 Task: Select the solarized light in the preferred high contrast light color theme.
Action: Mouse moved to (15, 571)
Screenshot: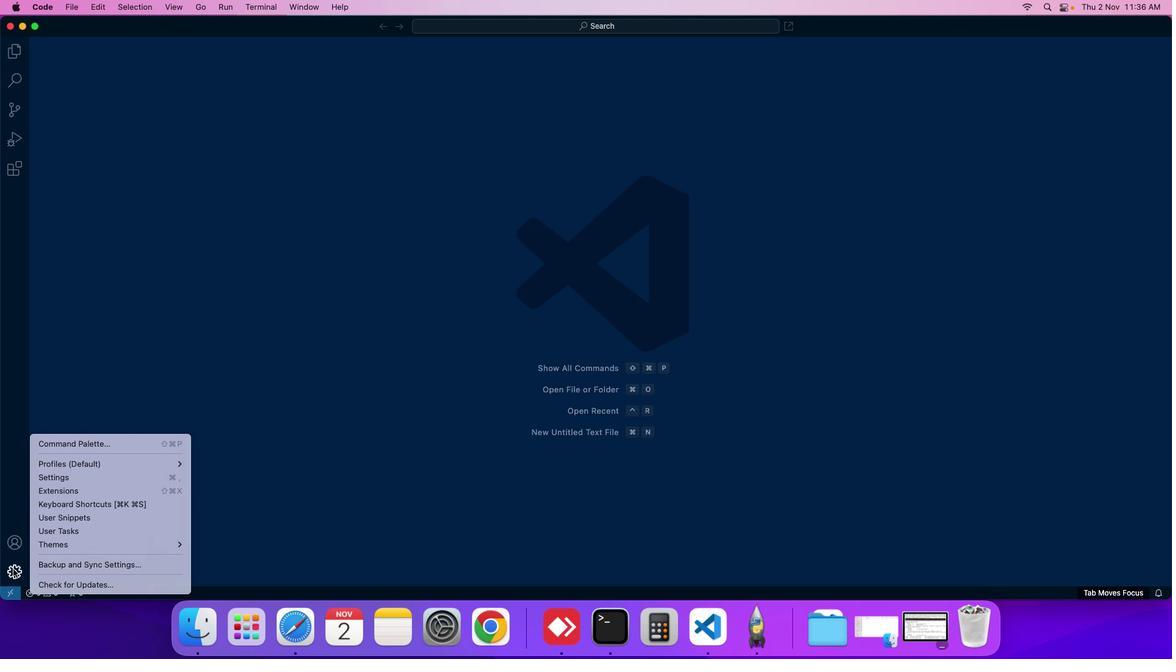 
Action: Mouse pressed left at (15, 571)
Screenshot: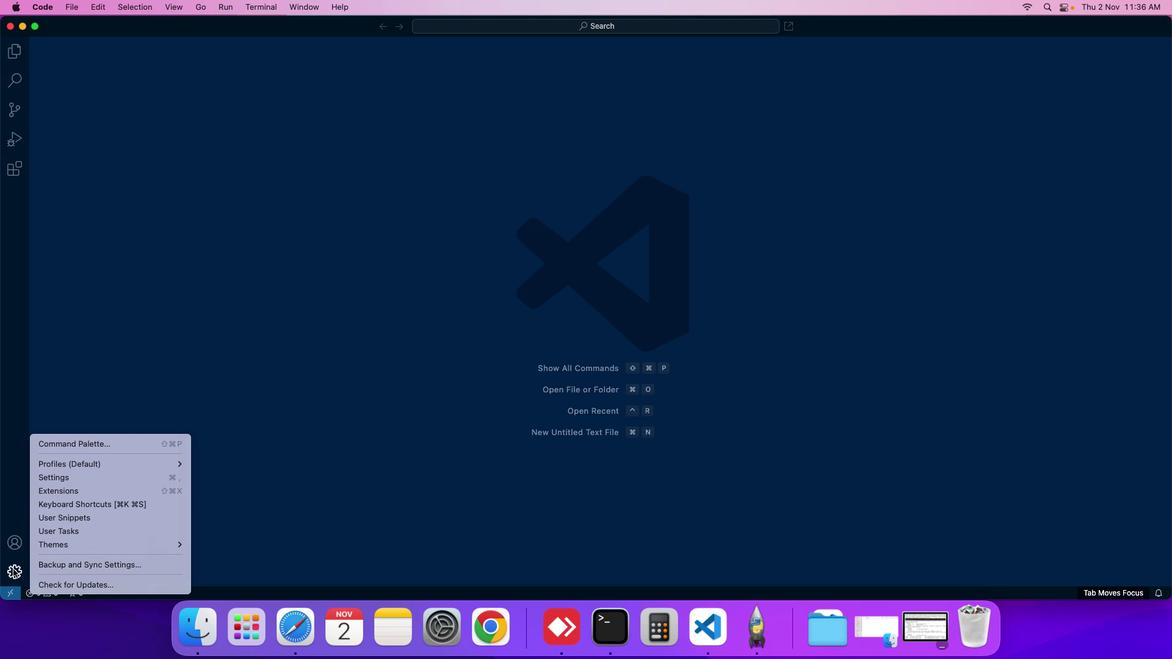 
Action: Mouse moved to (70, 479)
Screenshot: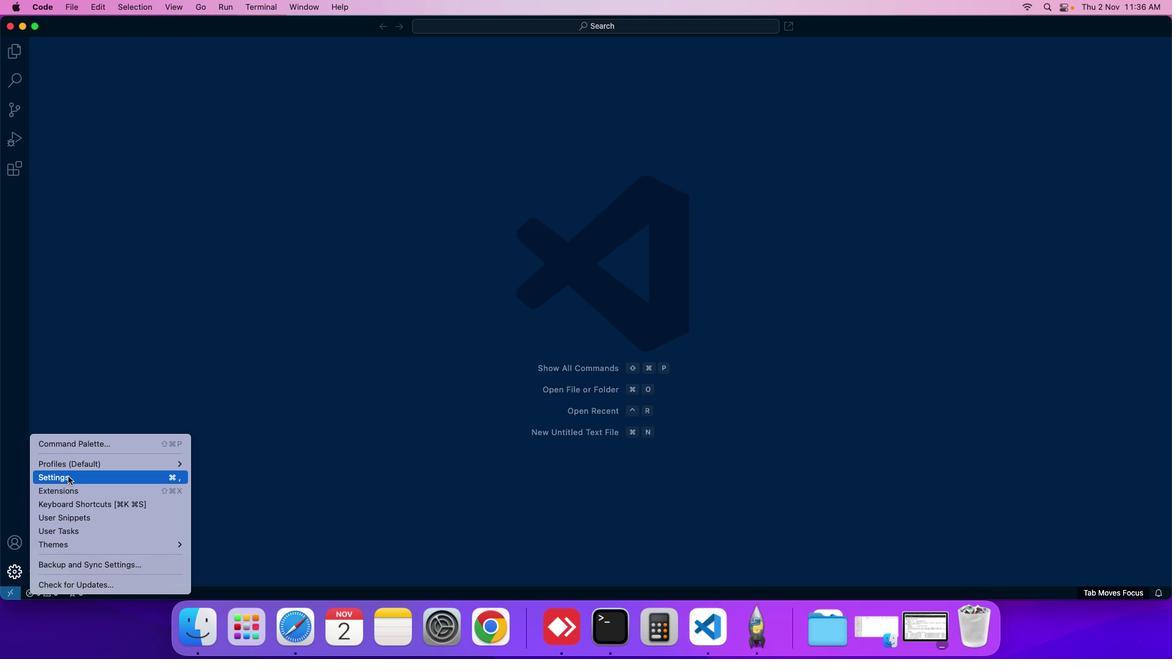 
Action: Mouse pressed left at (70, 479)
Screenshot: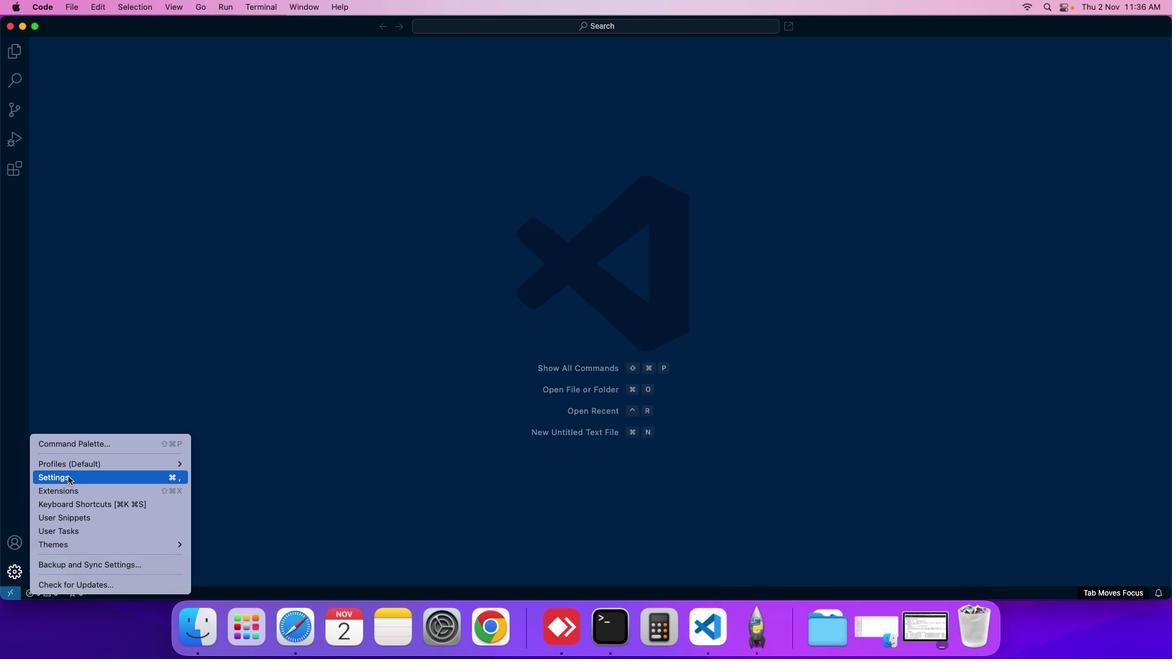 
Action: Mouse moved to (284, 153)
Screenshot: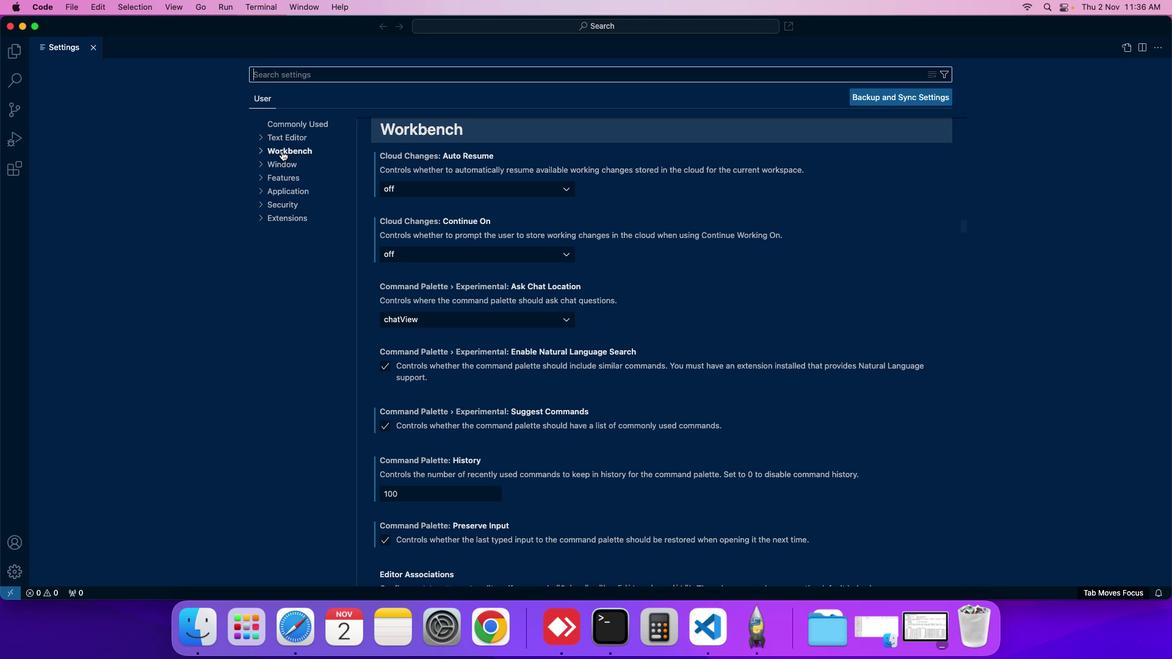 
Action: Mouse pressed left at (284, 153)
Screenshot: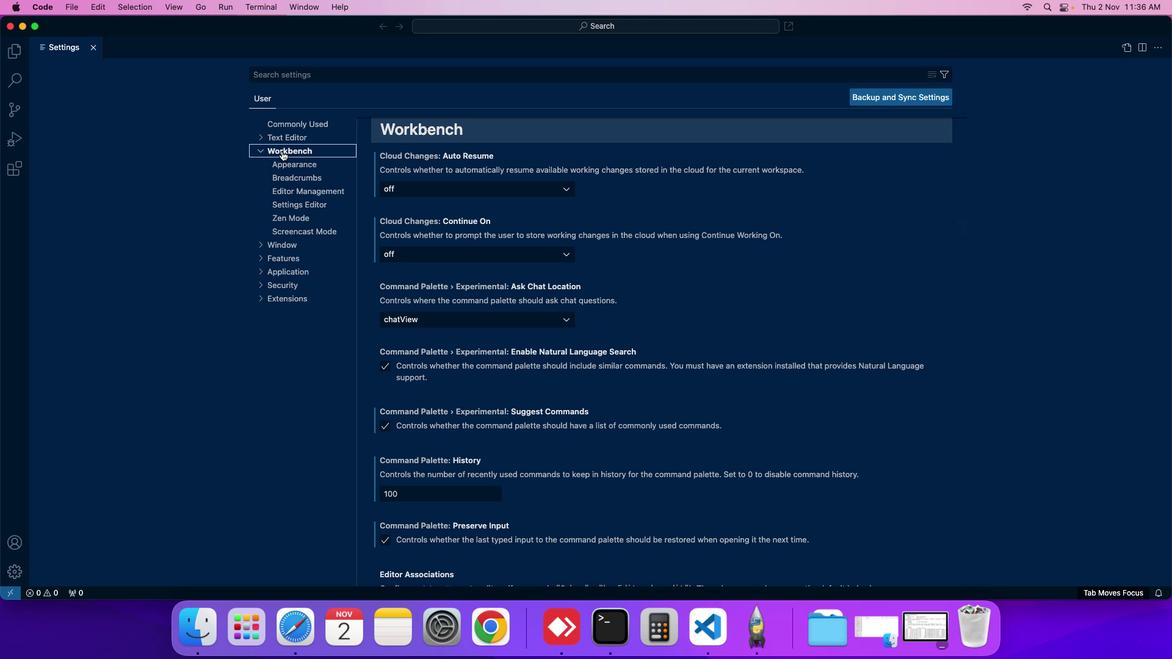 
Action: Mouse moved to (288, 164)
Screenshot: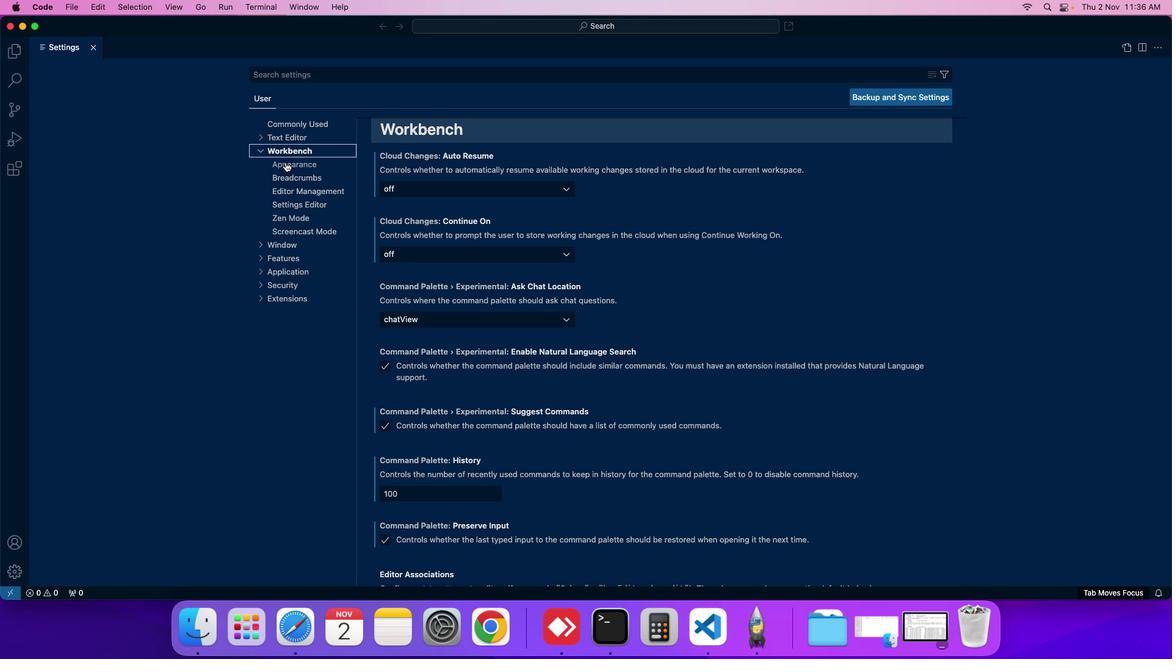 
Action: Mouse pressed left at (288, 164)
Screenshot: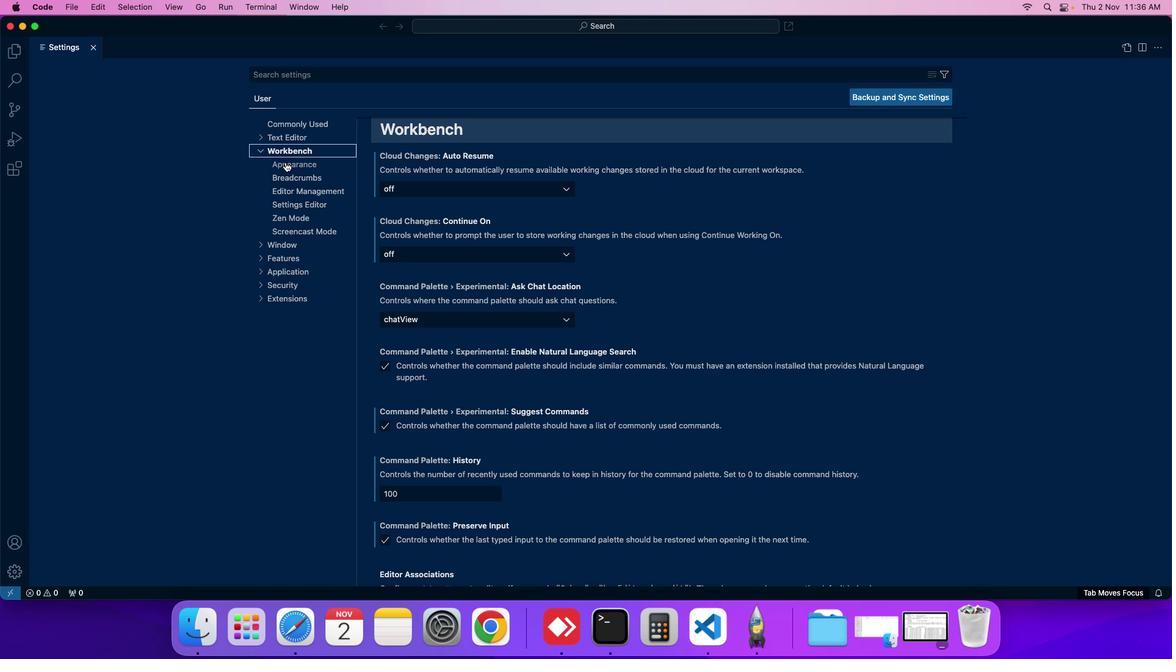 
Action: Mouse moved to (417, 399)
Screenshot: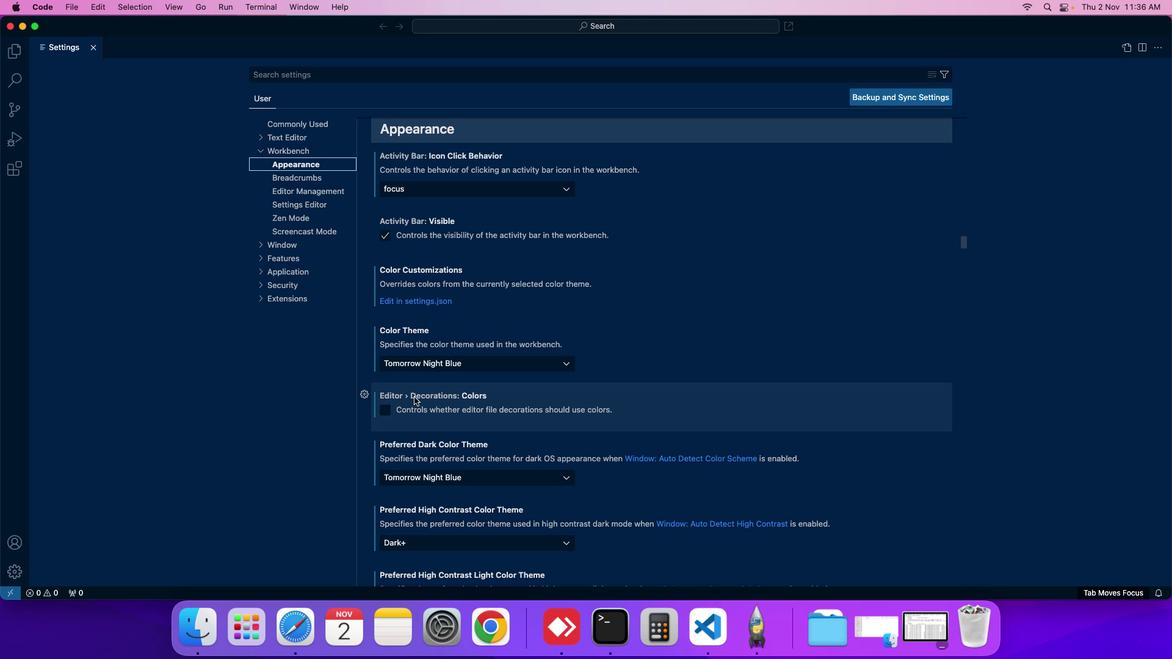 
Action: Mouse scrolled (417, 399) with delta (2, 1)
Screenshot: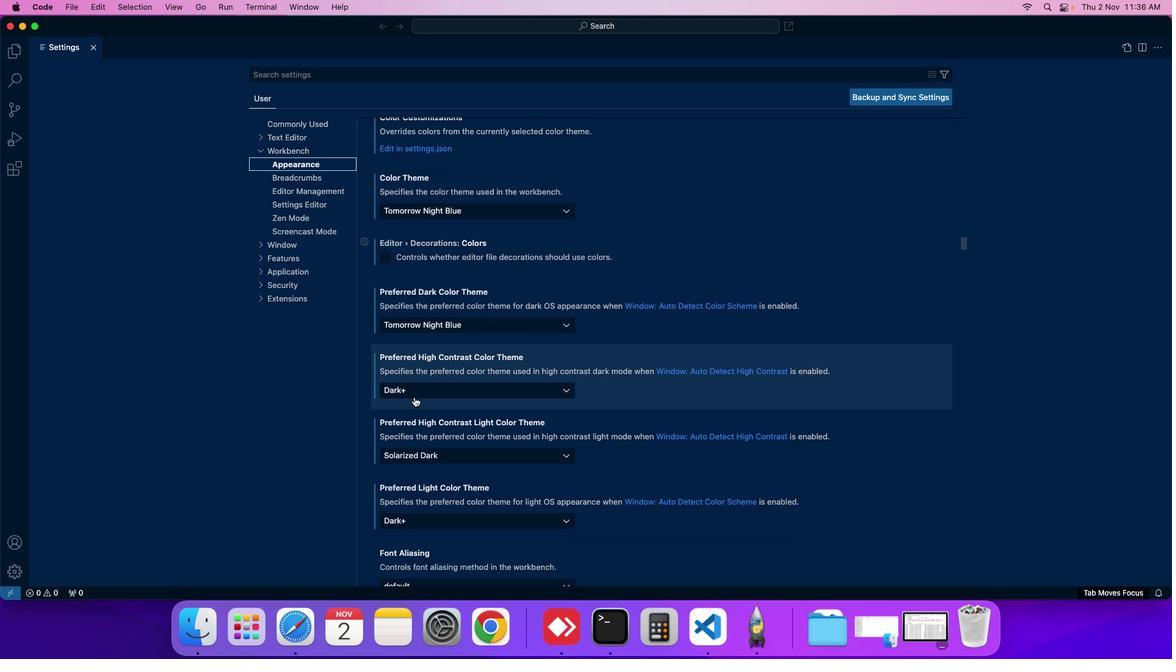 
Action: Mouse scrolled (417, 399) with delta (2, 1)
Screenshot: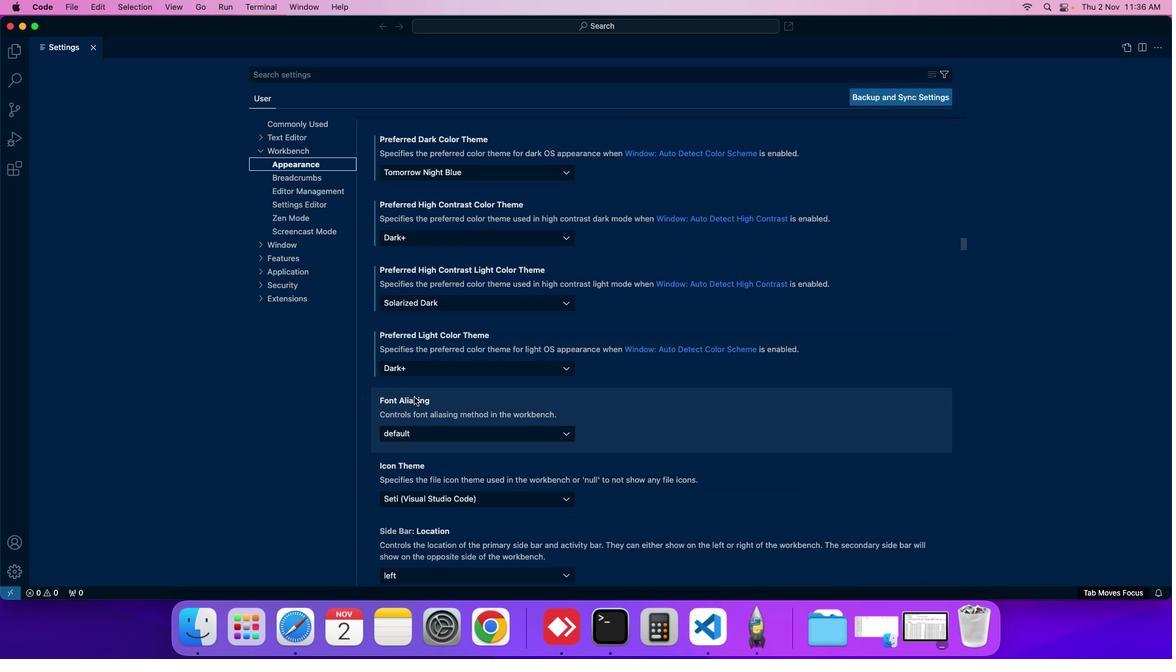 
Action: Mouse moved to (456, 306)
Screenshot: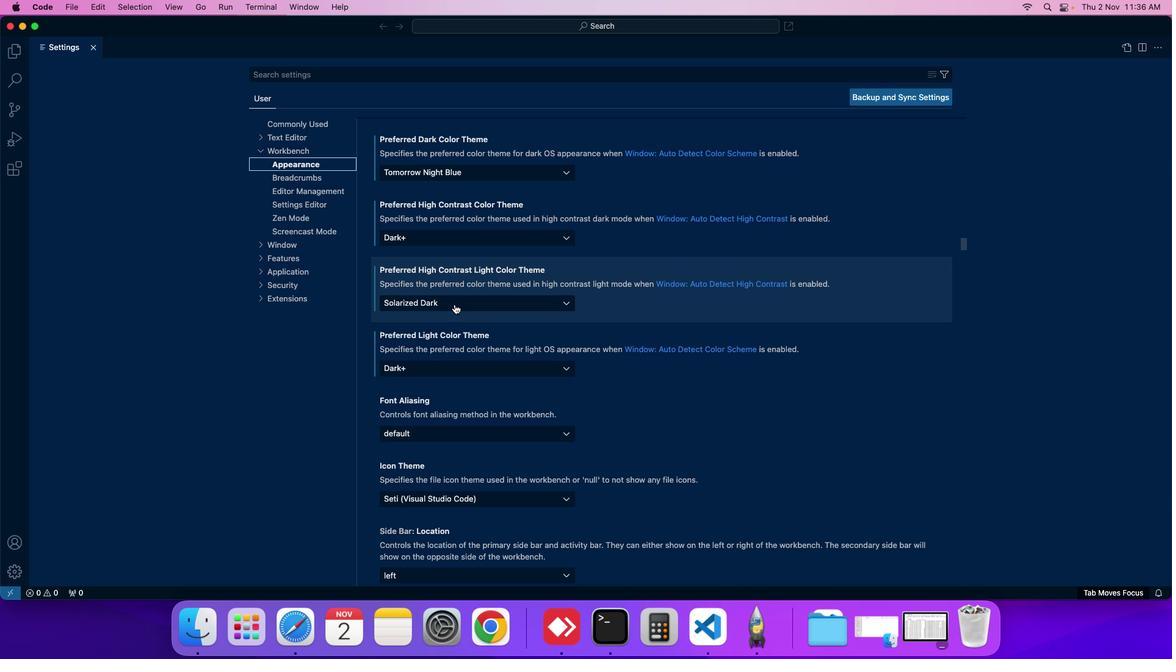 
Action: Mouse pressed left at (456, 306)
Screenshot: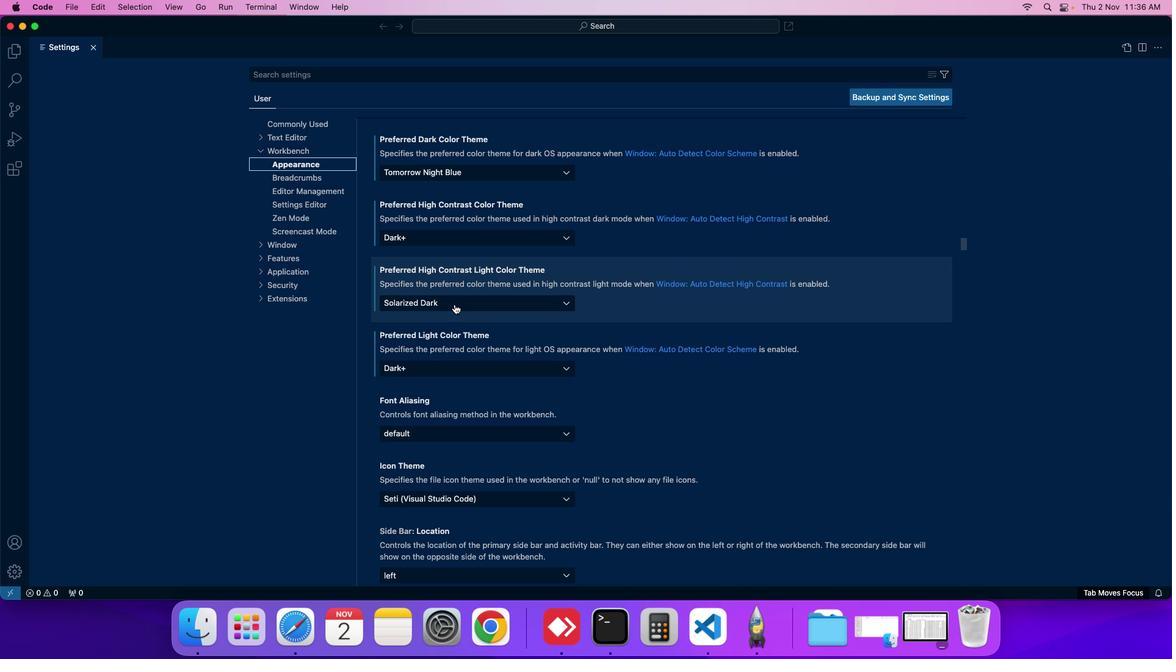
Action: Mouse moved to (445, 520)
Screenshot: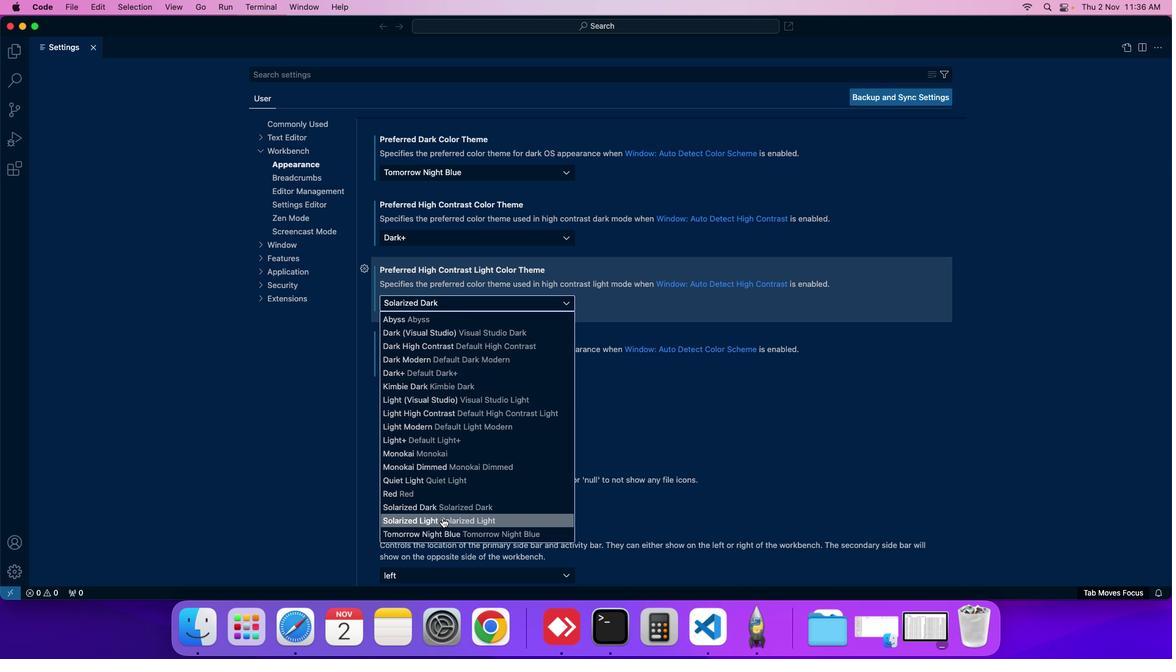 
Action: Mouse pressed left at (445, 520)
Screenshot: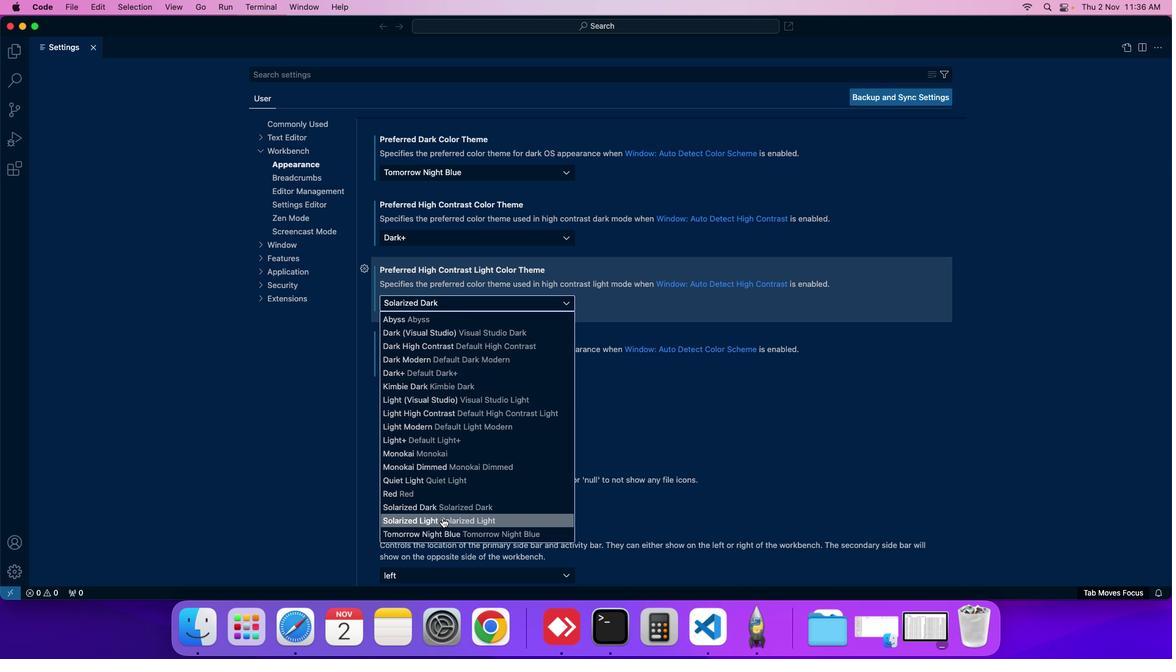 
Action: Mouse moved to (444, 520)
Screenshot: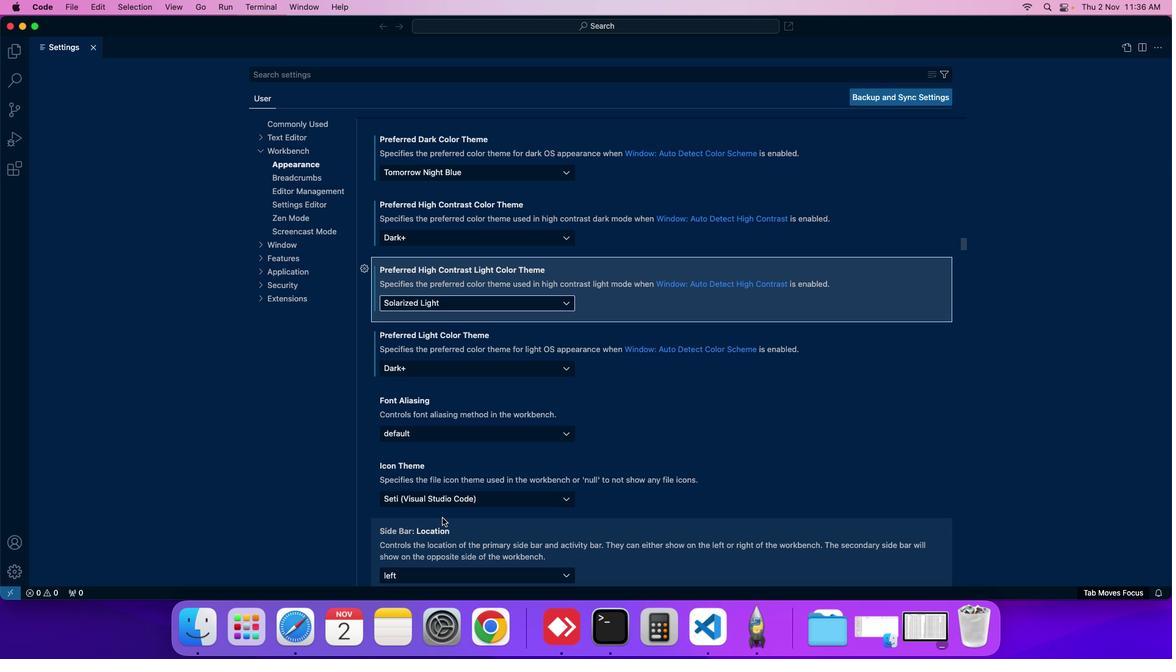 
